 Task: Create a rule from the Routing list, Task moved to a section -> Set Priority in the project BlueChipper , set the section as To-Do and set the priority of the task as  High
Action: Mouse moved to (949, 394)
Screenshot: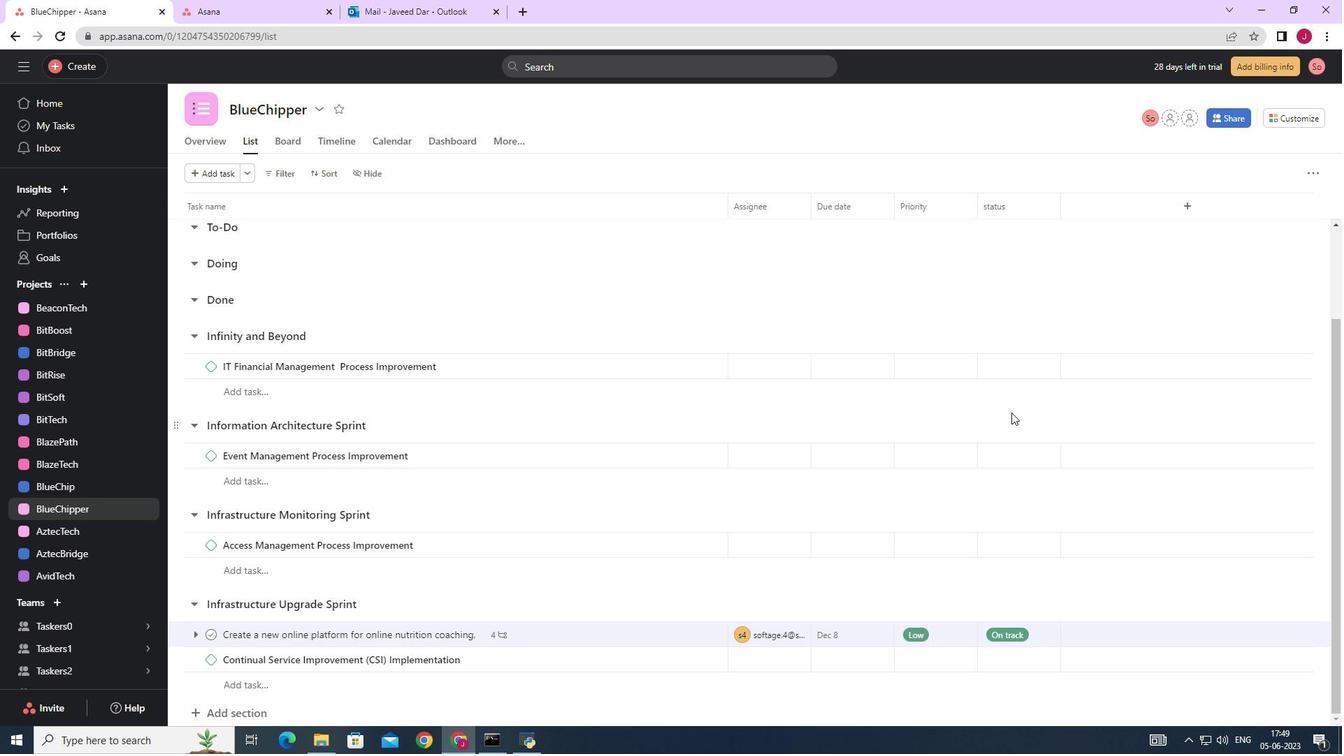 
Action: Mouse scrolled (949, 395) with delta (0, 0)
Screenshot: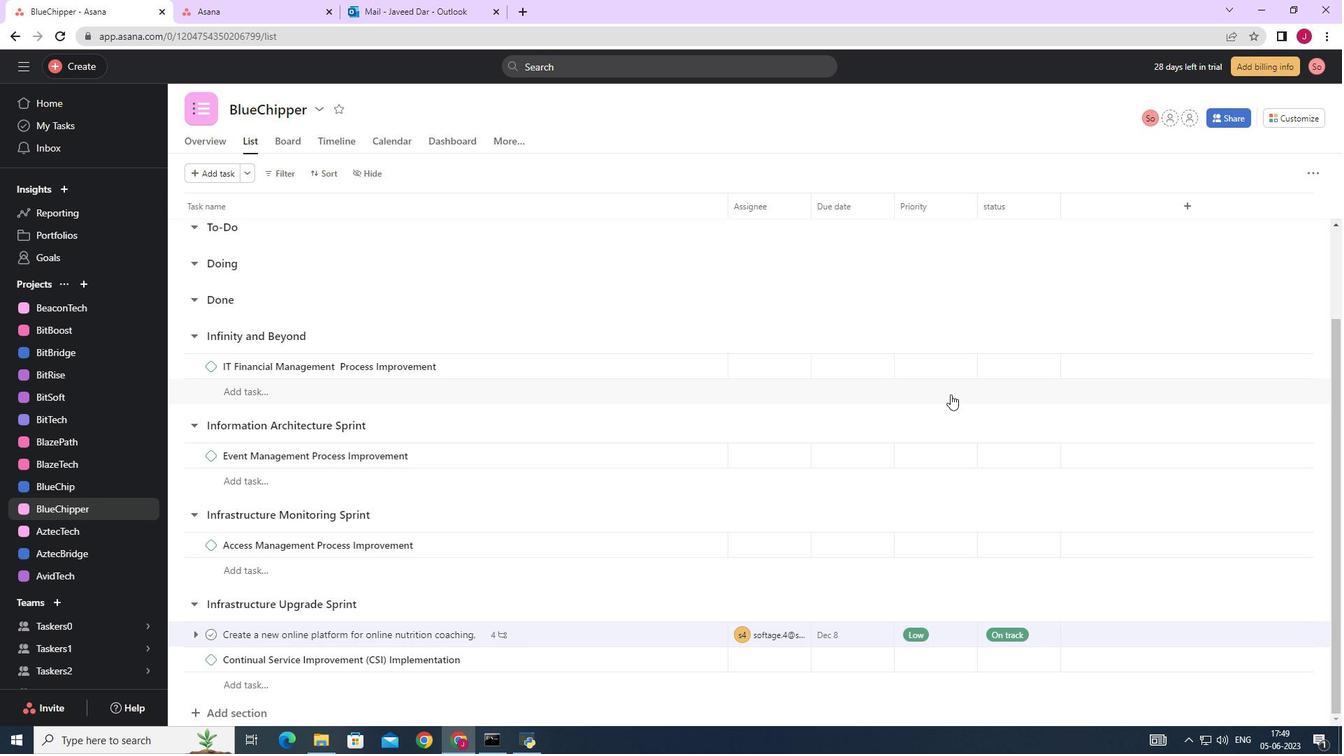 
Action: Mouse scrolled (949, 394) with delta (0, 0)
Screenshot: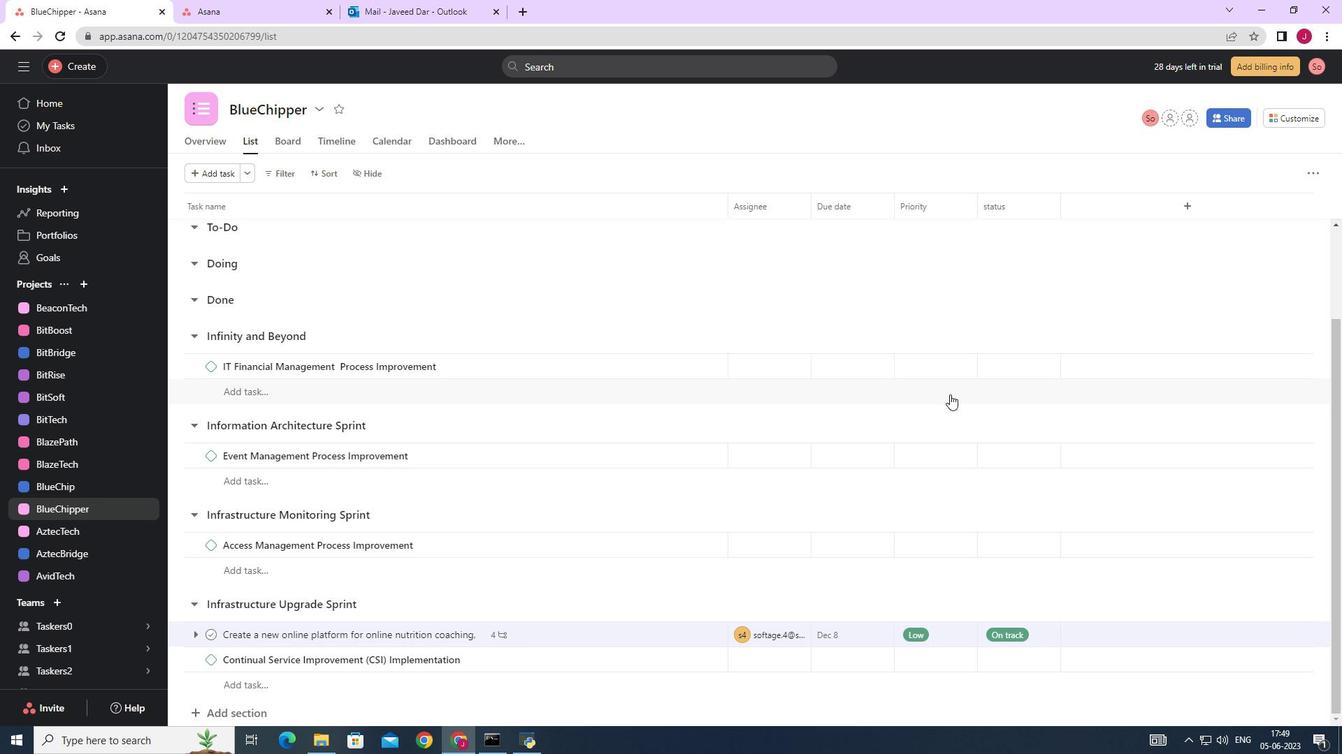 
Action: Mouse scrolled (949, 394) with delta (0, 0)
Screenshot: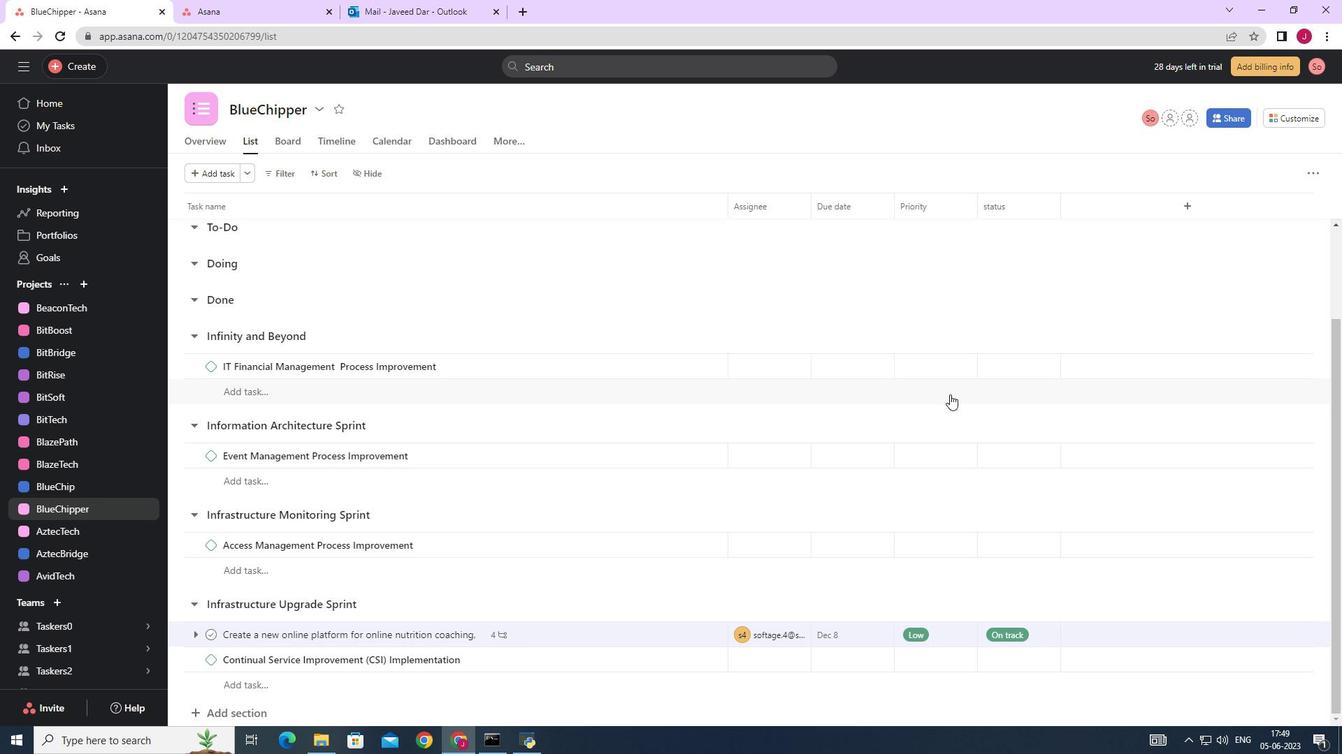 
Action: Mouse scrolled (949, 394) with delta (0, 0)
Screenshot: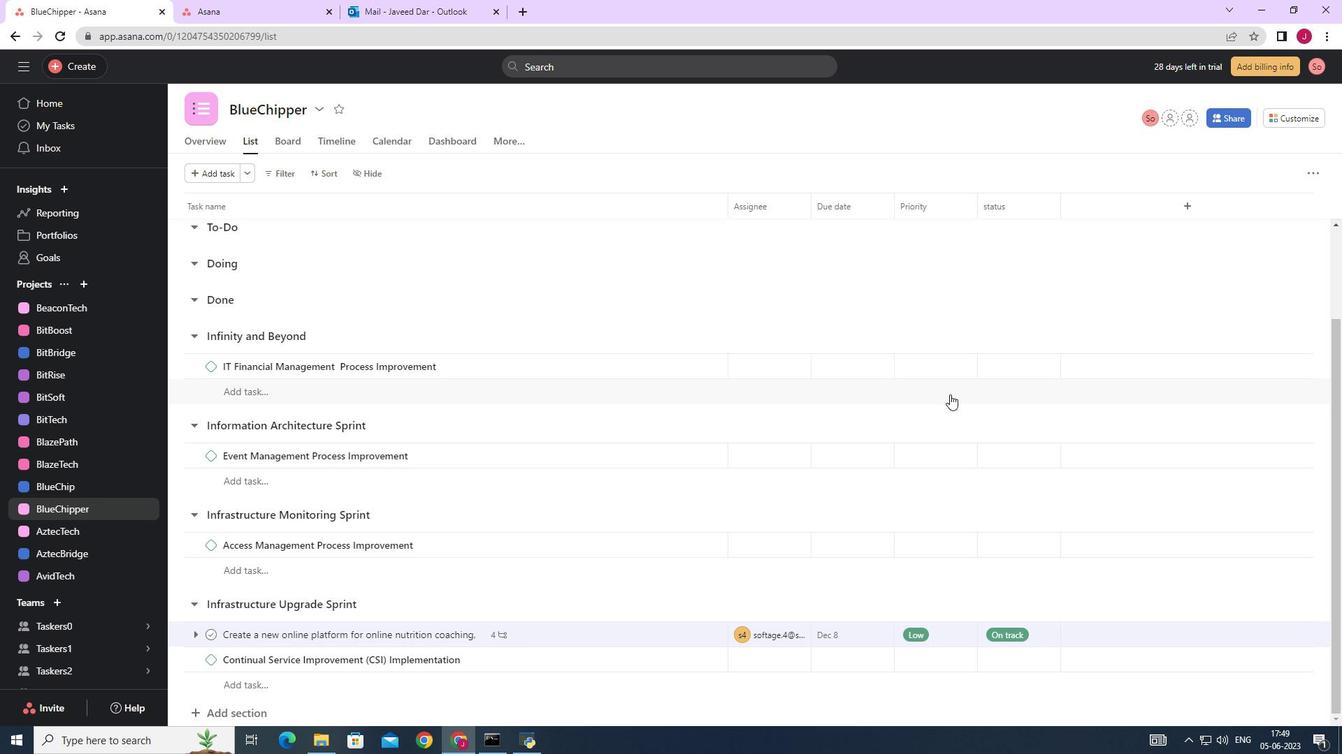 
Action: Mouse scrolled (949, 394) with delta (0, 0)
Screenshot: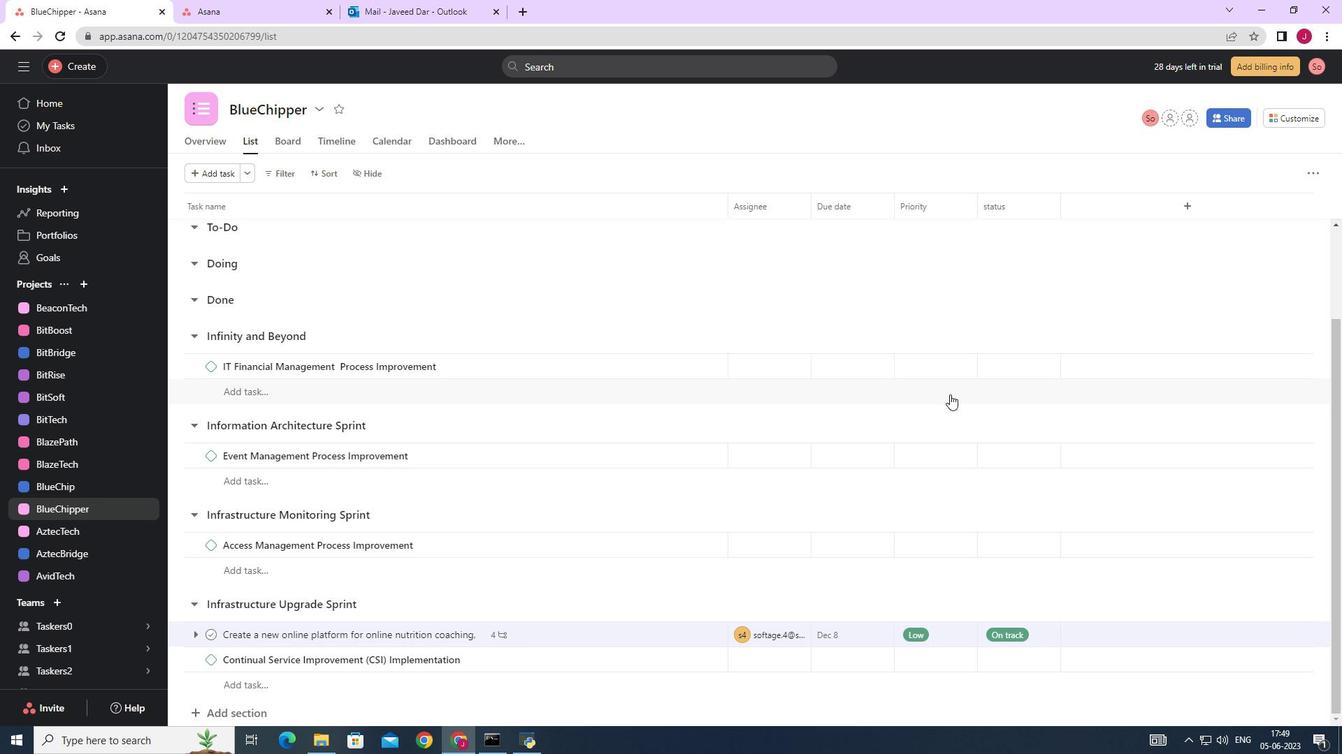
Action: Mouse scrolled (949, 394) with delta (0, 0)
Screenshot: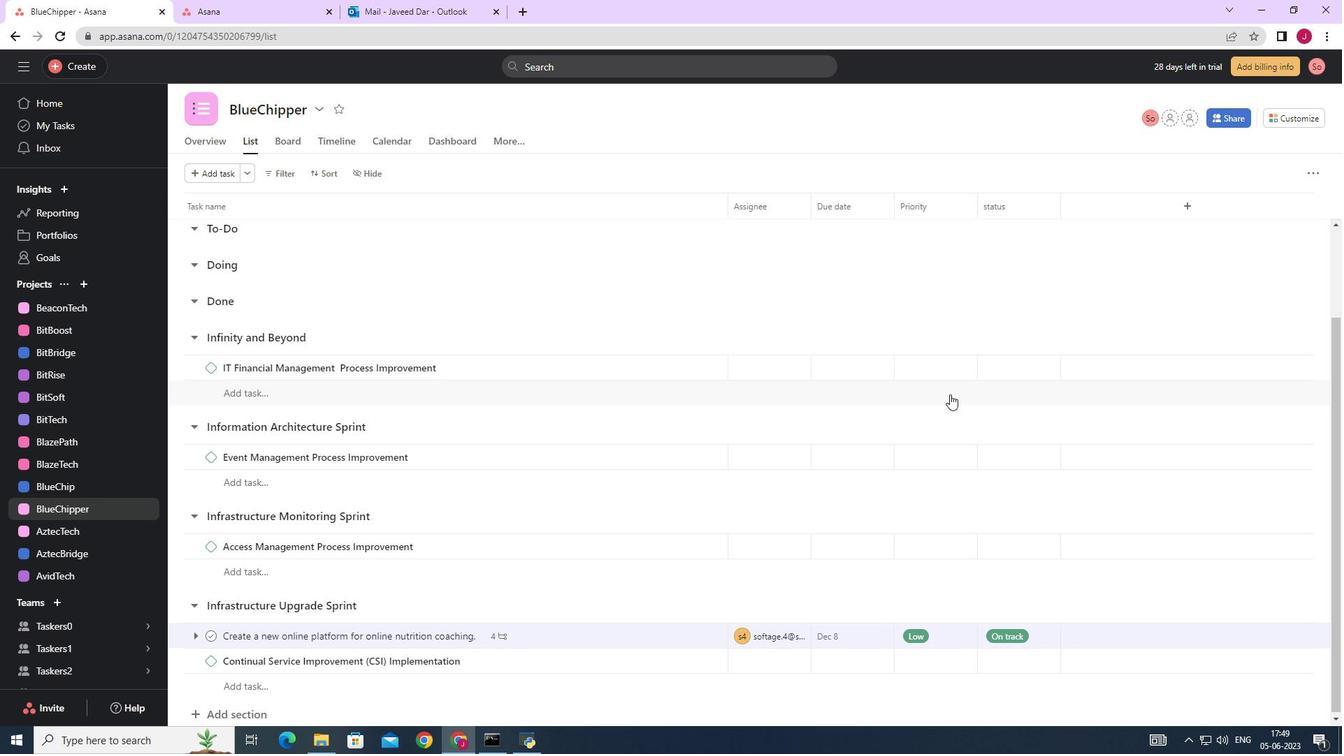 
Action: Mouse moved to (1298, 118)
Screenshot: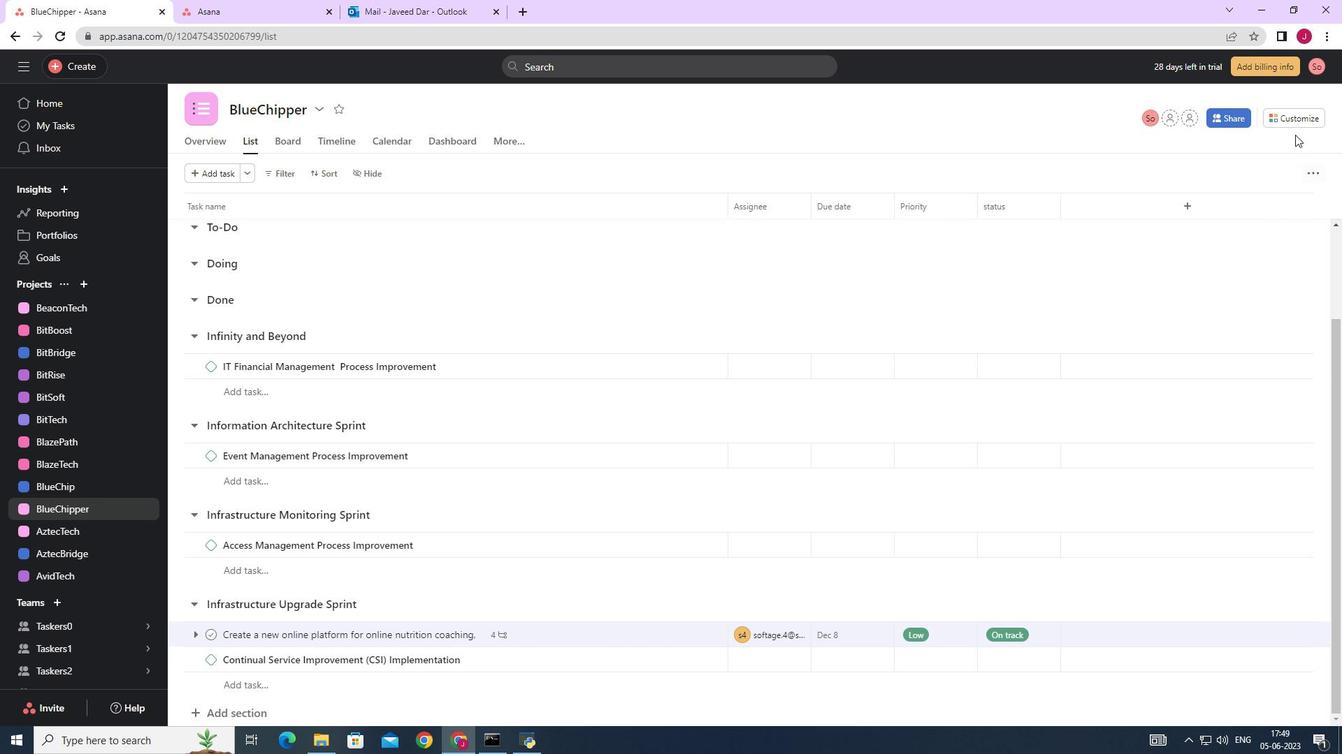 
Action: Mouse pressed left at (1298, 118)
Screenshot: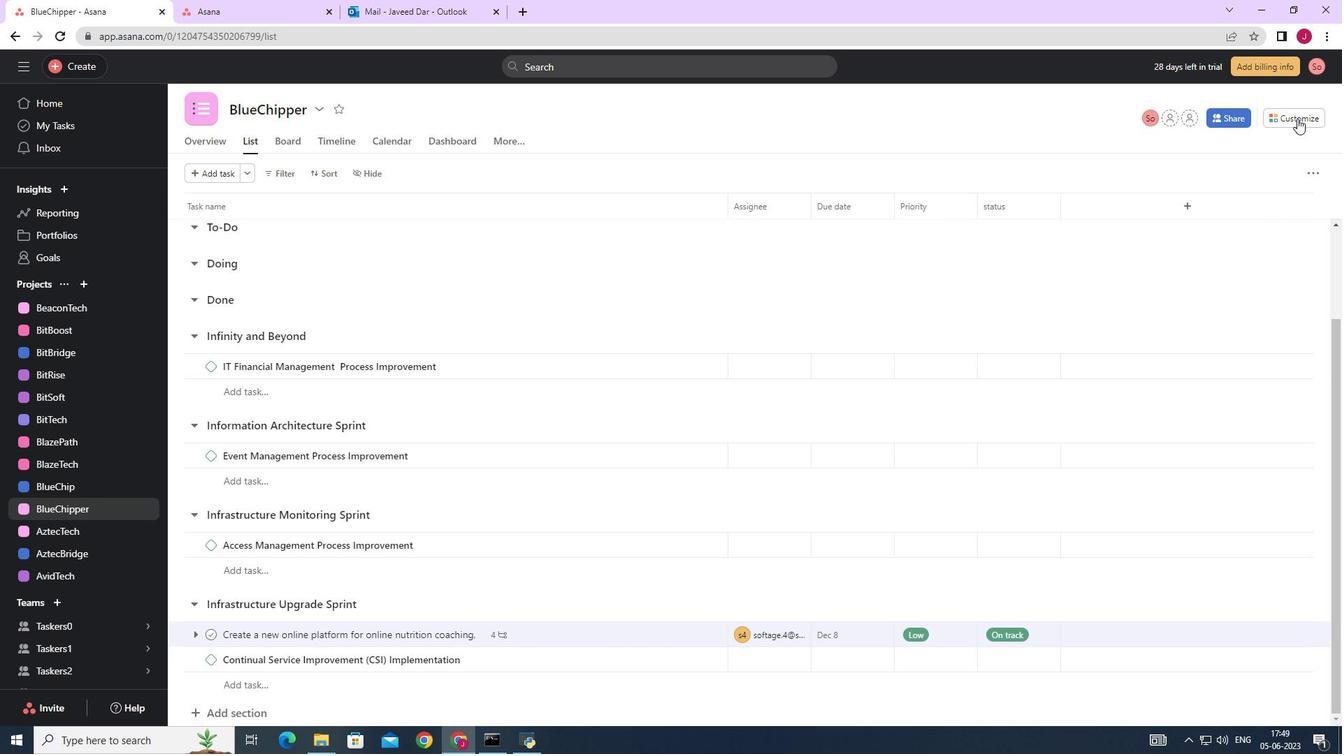 
Action: Mouse moved to (1052, 302)
Screenshot: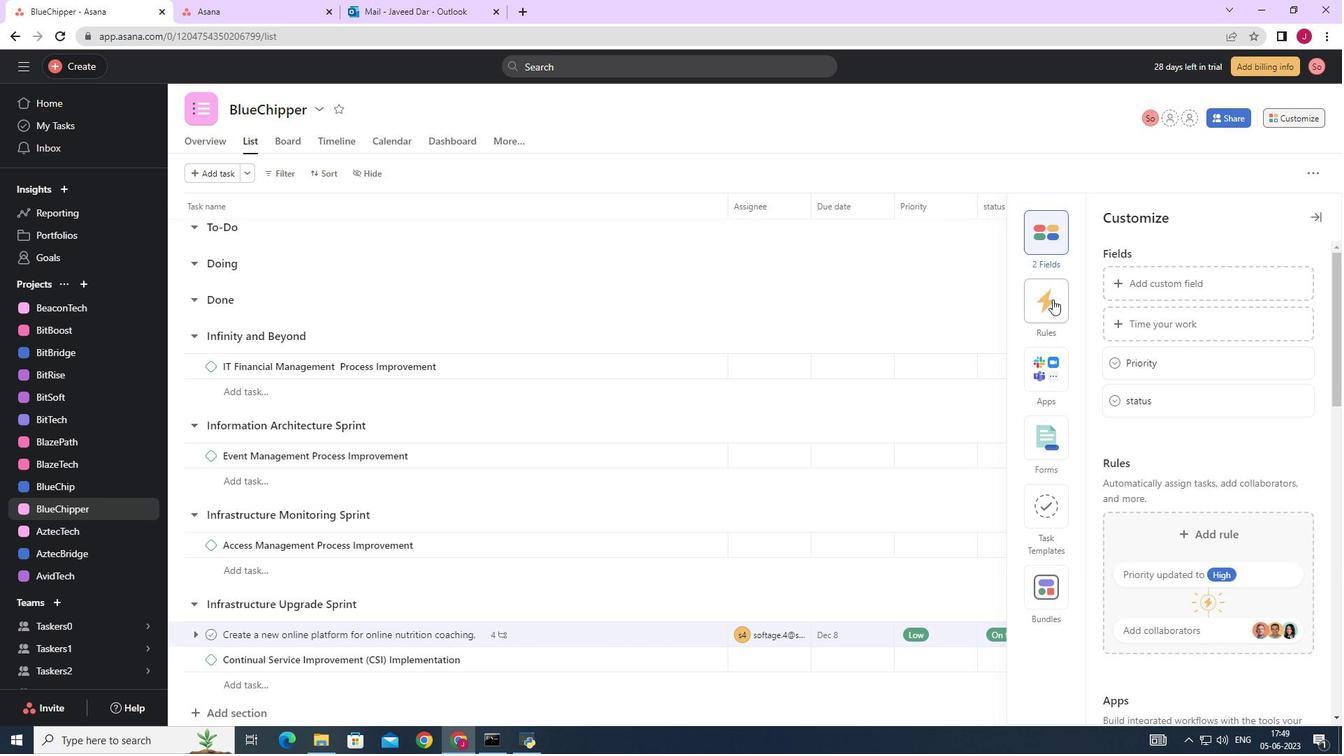 
Action: Mouse pressed left at (1052, 302)
Screenshot: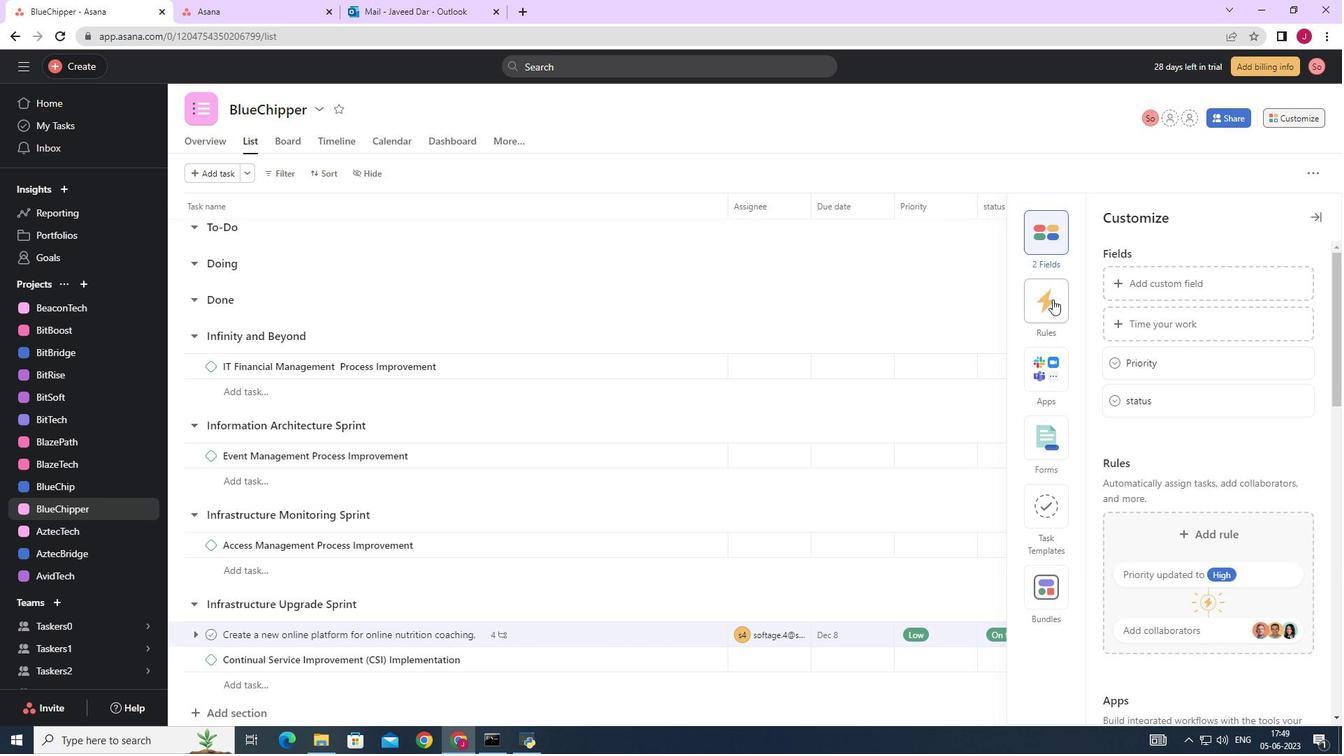 
Action: Mouse moved to (1168, 326)
Screenshot: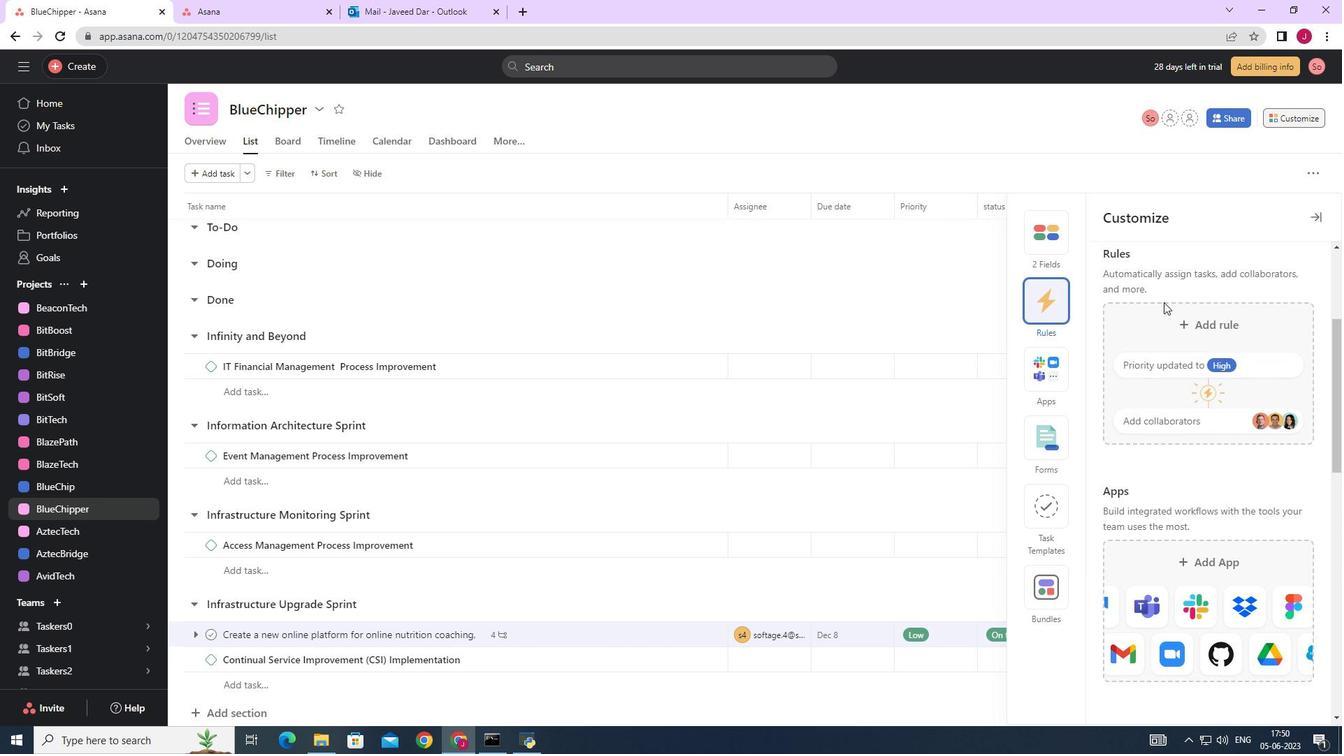 
Action: Mouse pressed left at (1168, 326)
Screenshot: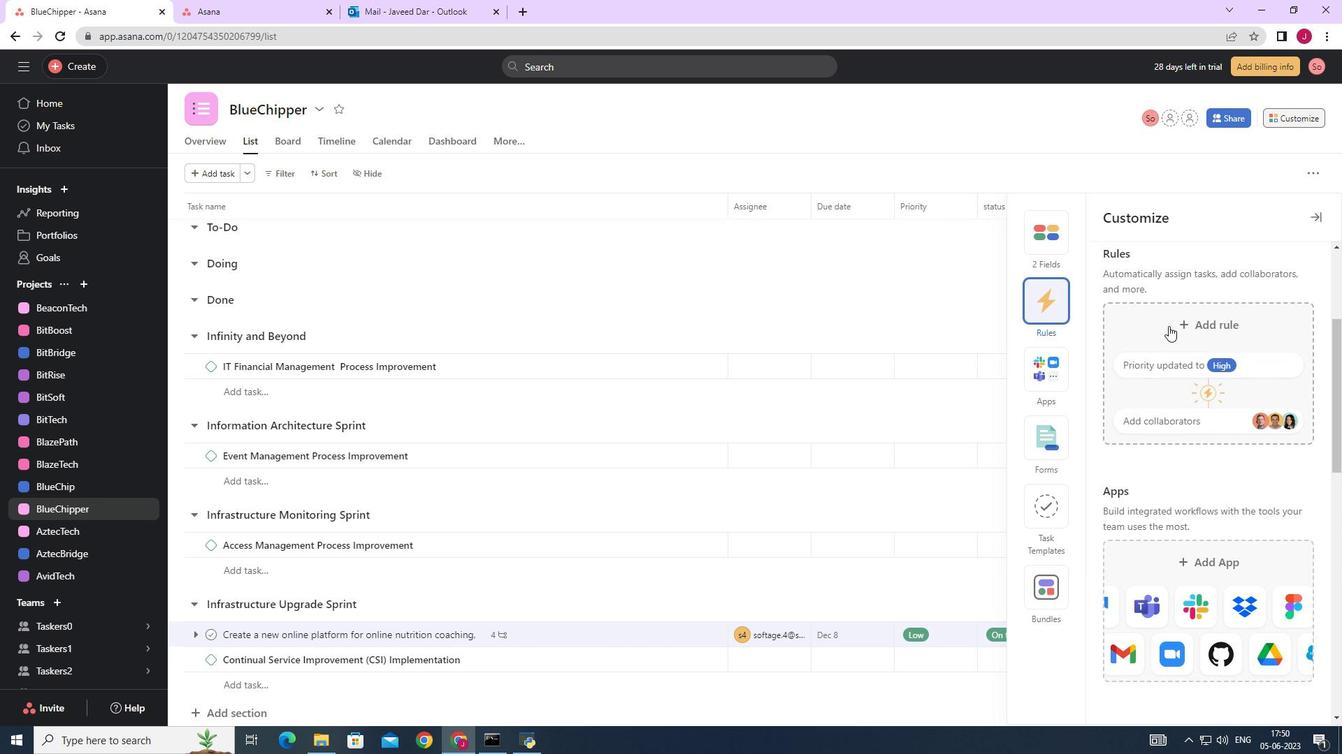 
Action: Mouse moved to (294, 186)
Screenshot: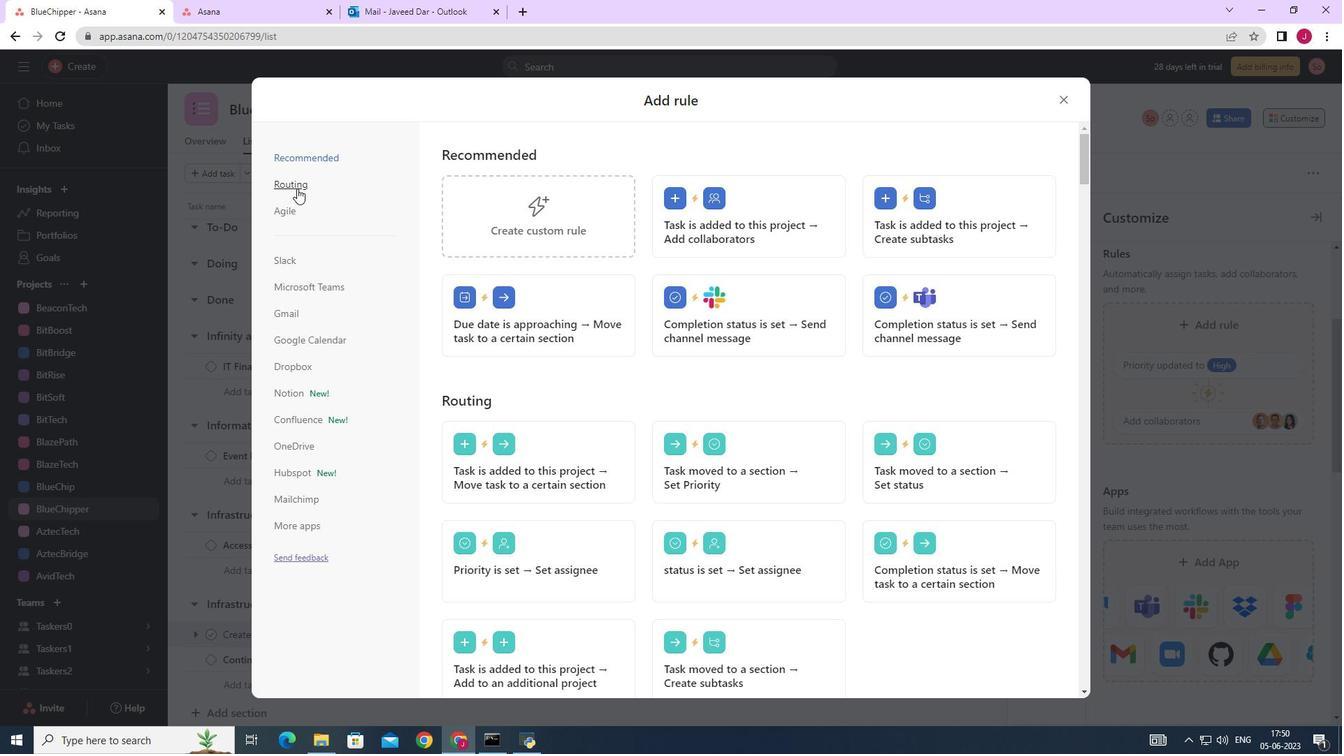 
Action: Mouse pressed left at (294, 186)
Screenshot: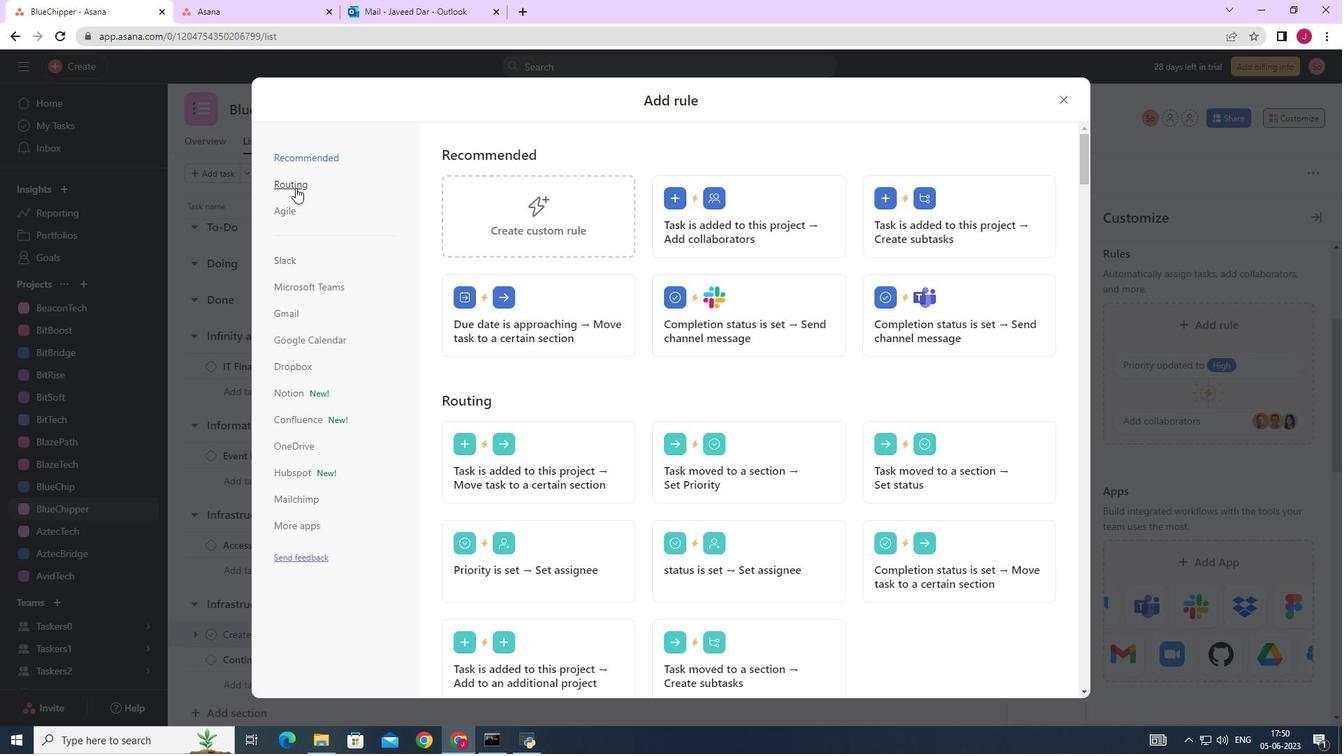 
Action: Mouse moved to (736, 215)
Screenshot: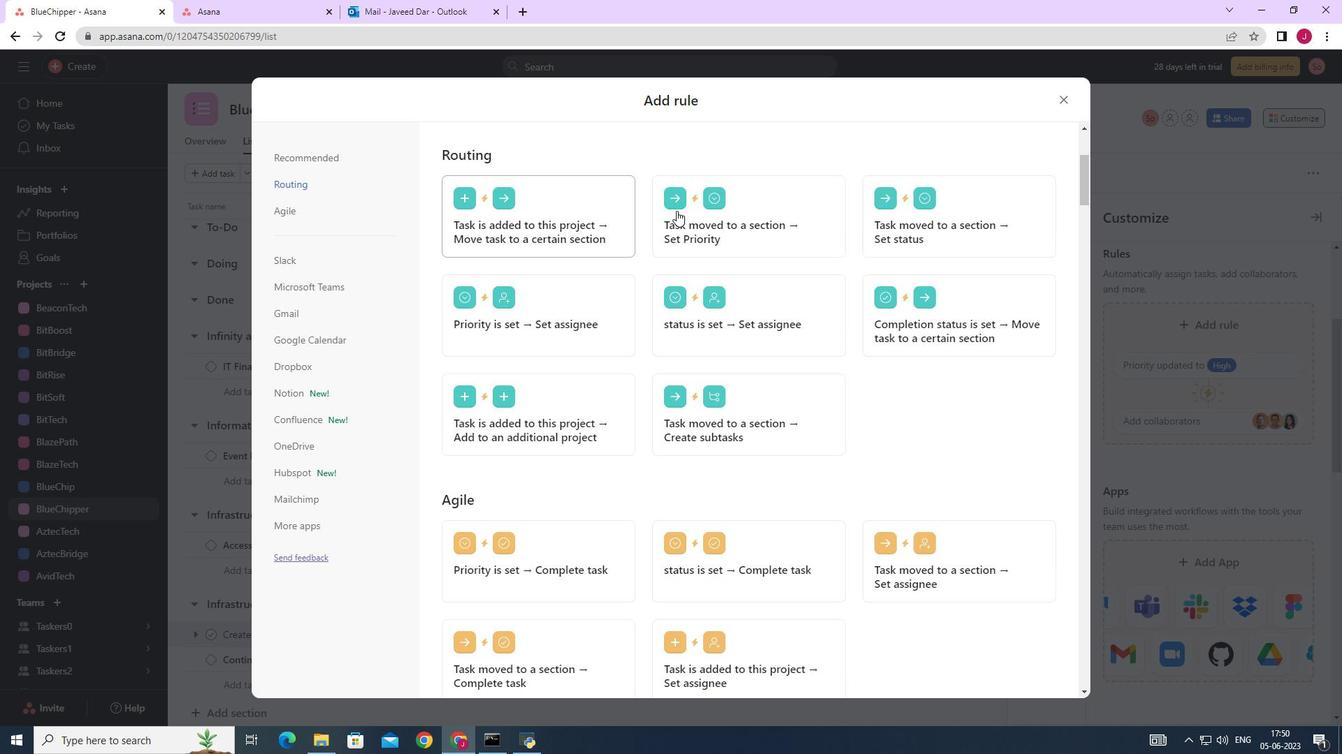 
Action: Mouse pressed left at (736, 215)
Screenshot: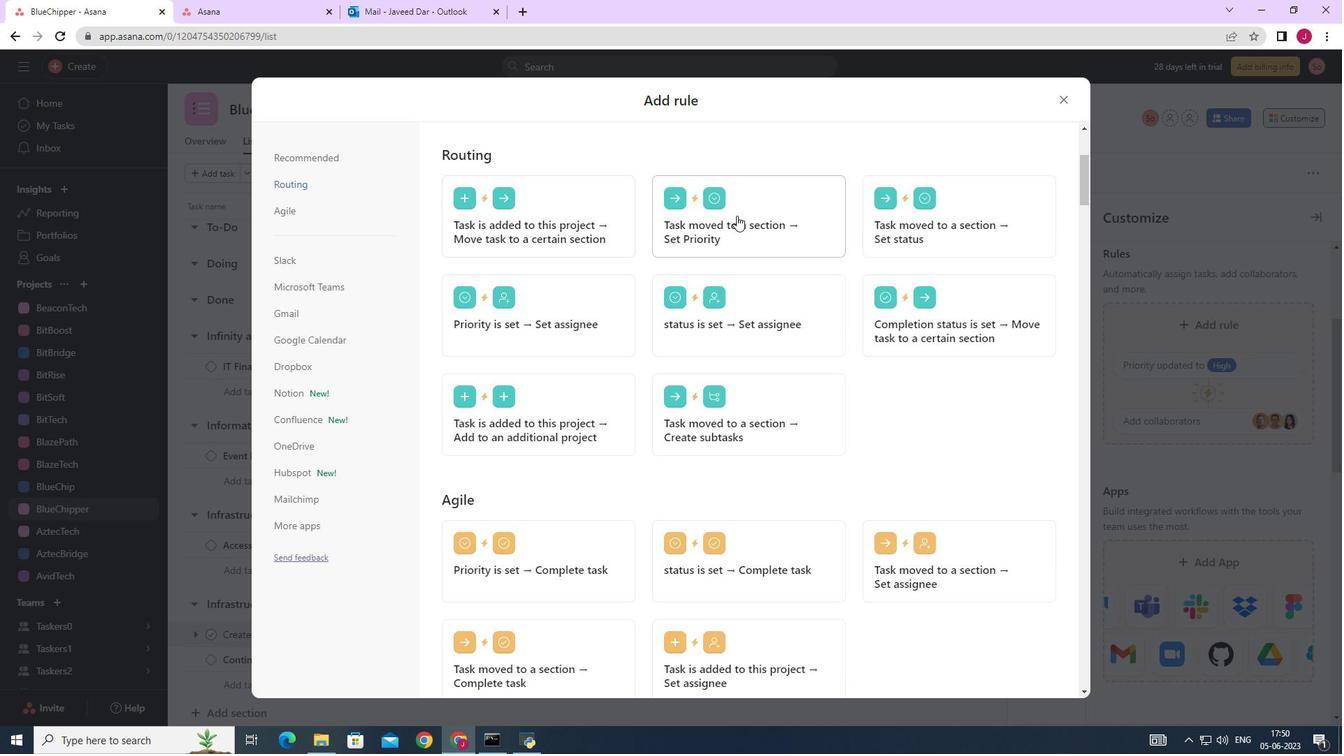 
Action: Mouse moved to (536, 380)
Screenshot: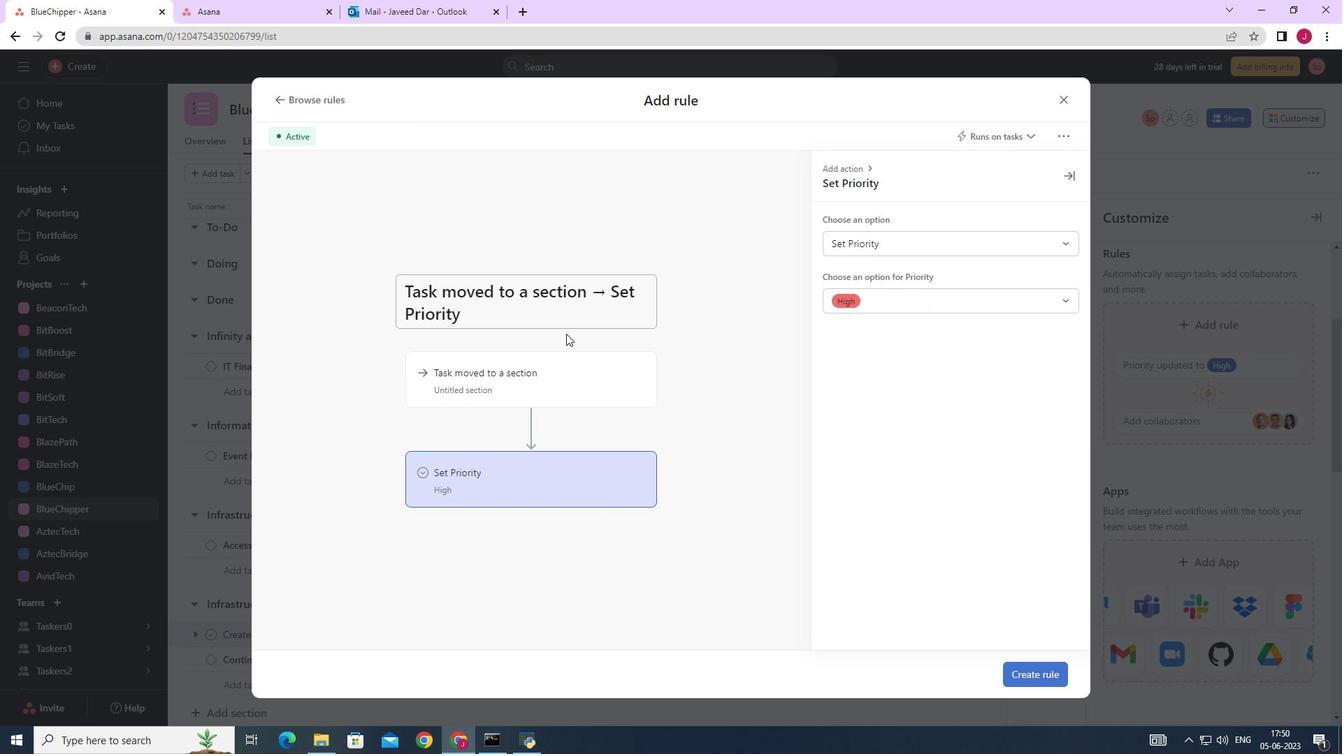 
Action: Mouse pressed left at (536, 380)
Screenshot: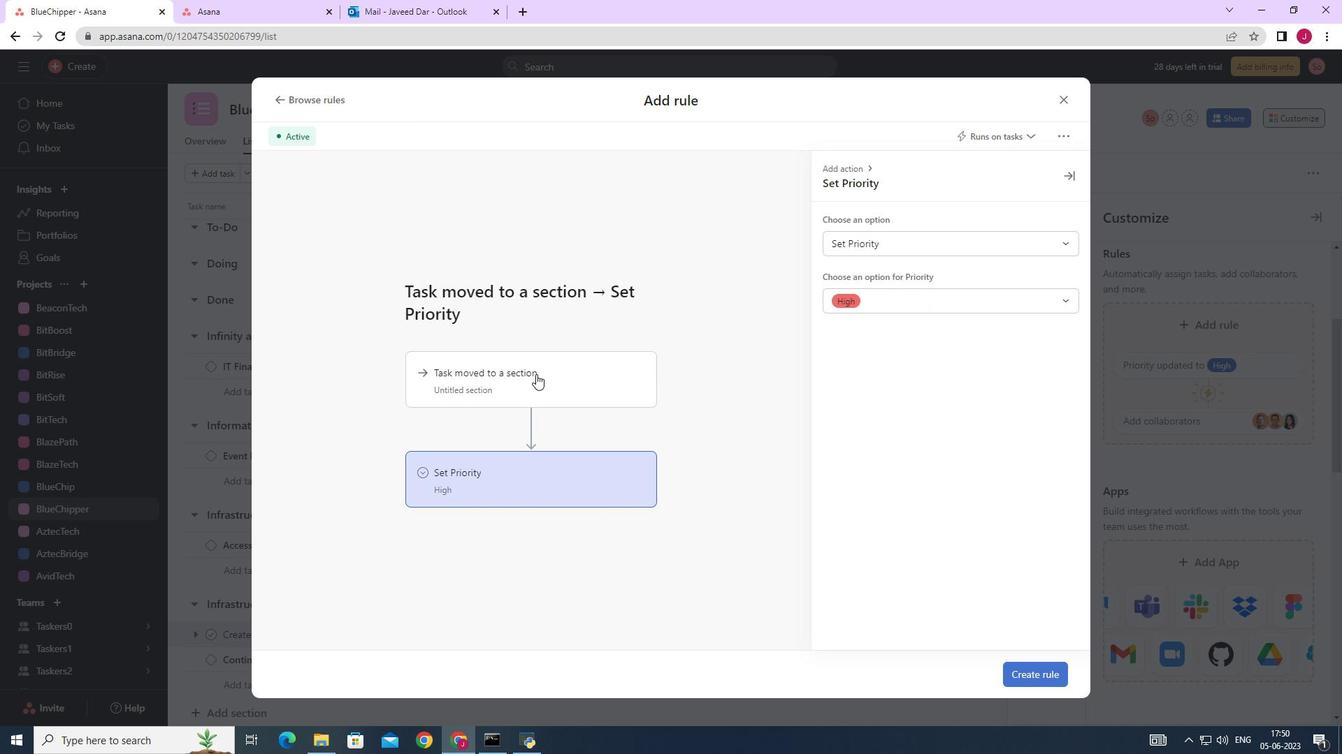 
Action: Mouse moved to (854, 241)
Screenshot: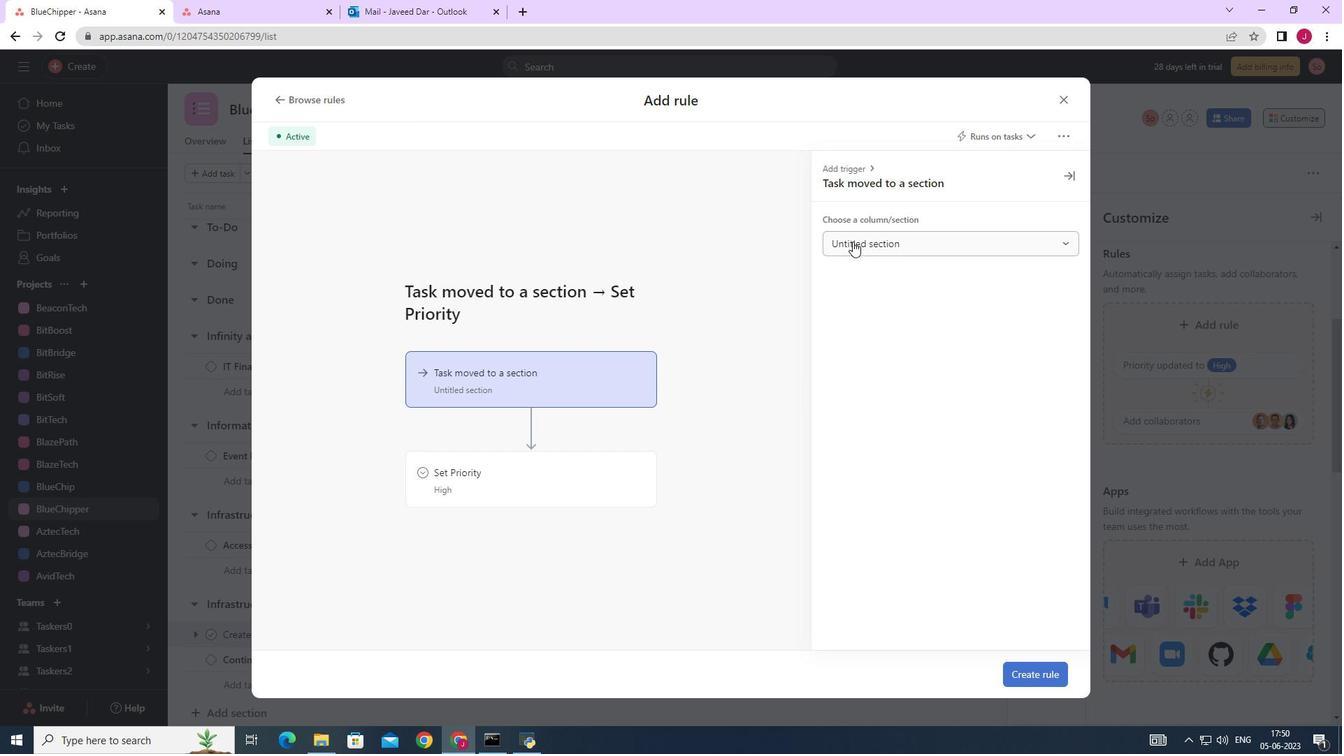 
Action: Mouse pressed left at (854, 241)
Screenshot: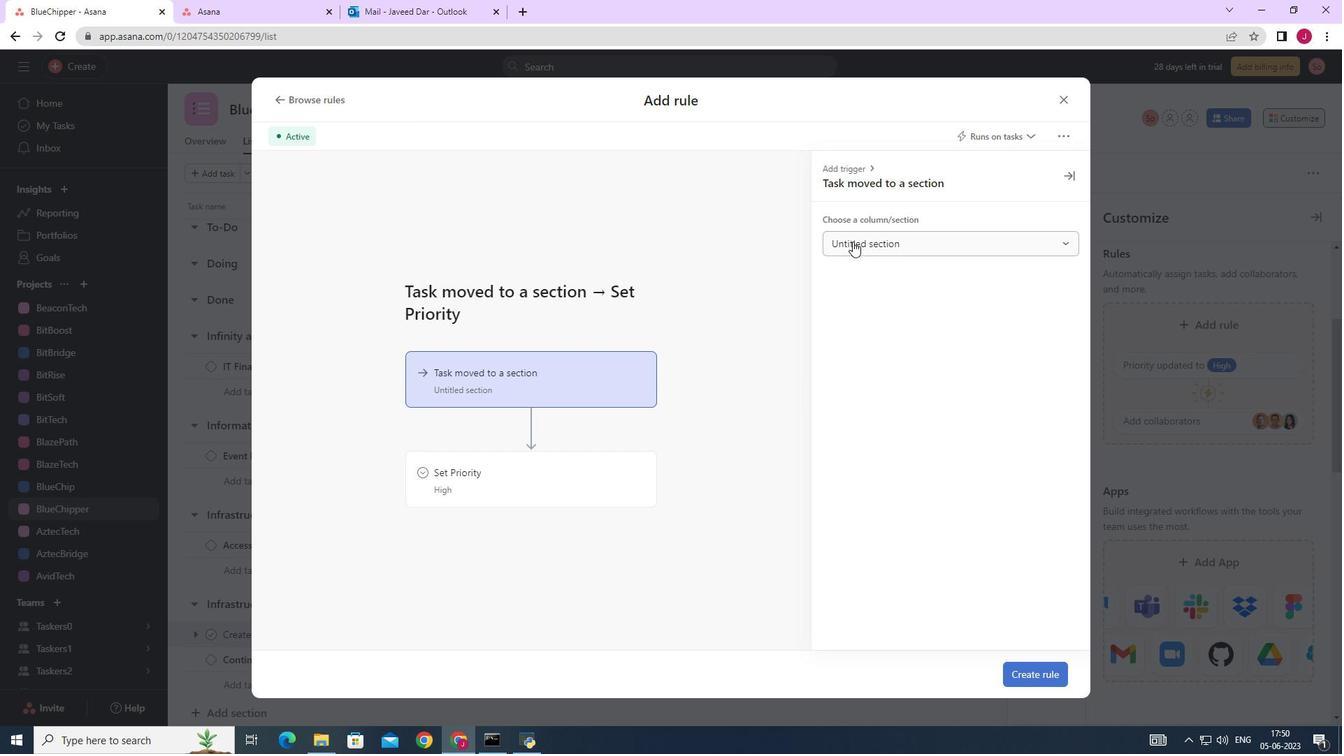 
Action: Mouse moved to (869, 298)
Screenshot: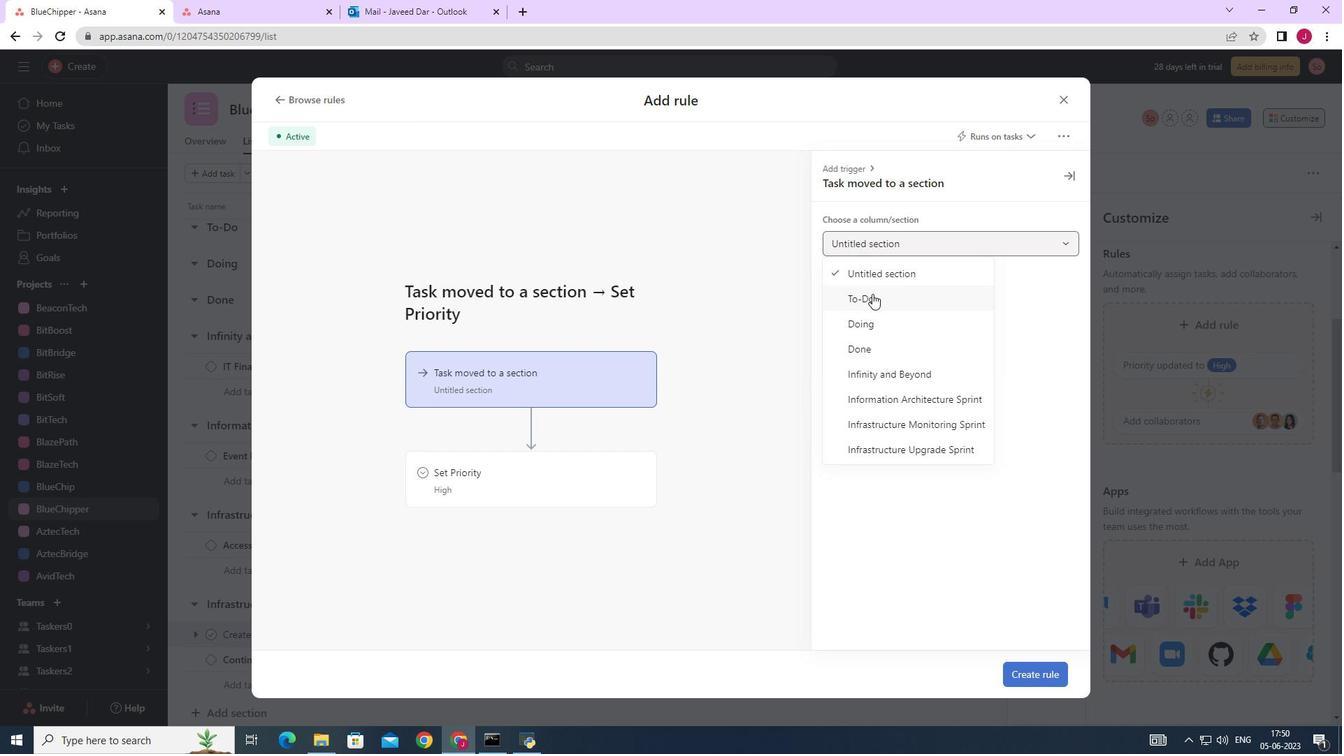 
Action: Mouse pressed left at (869, 298)
Screenshot: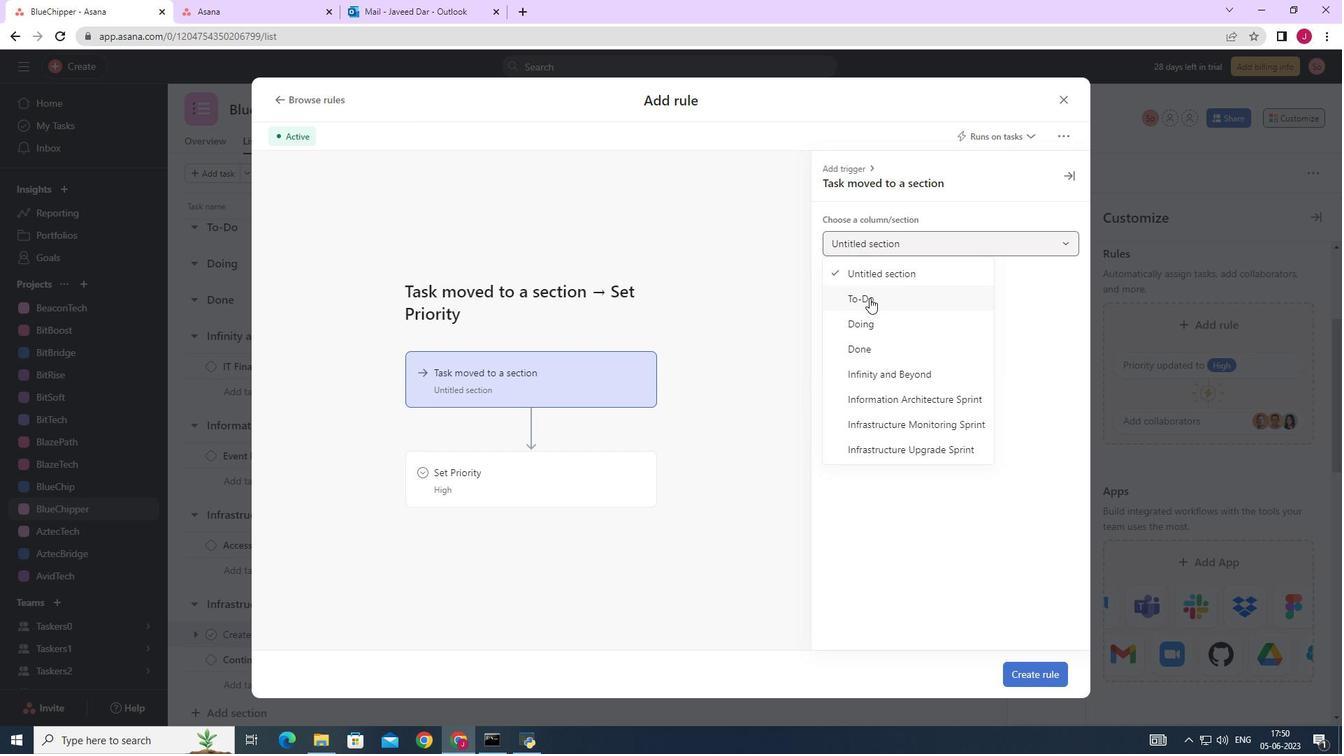 
Action: Mouse moved to (577, 476)
Screenshot: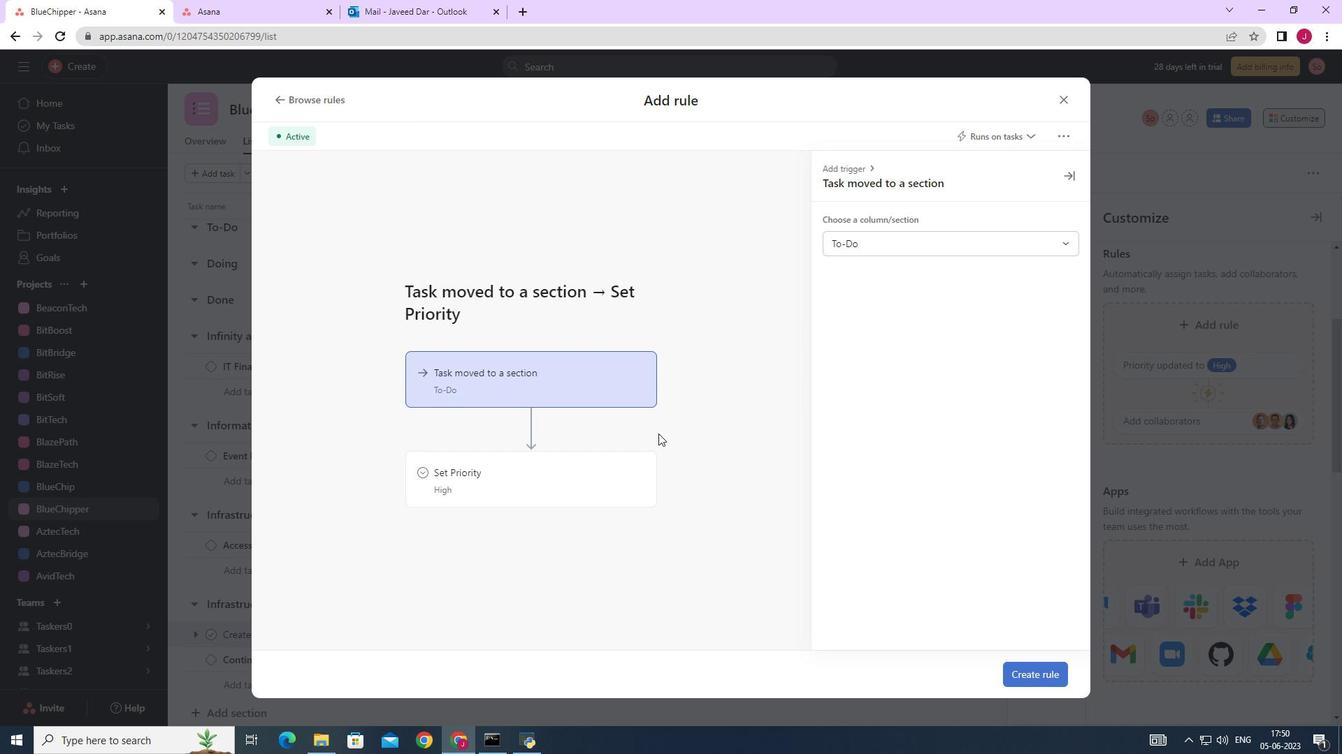 
Action: Mouse pressed left at (577, 476)
Screenshot: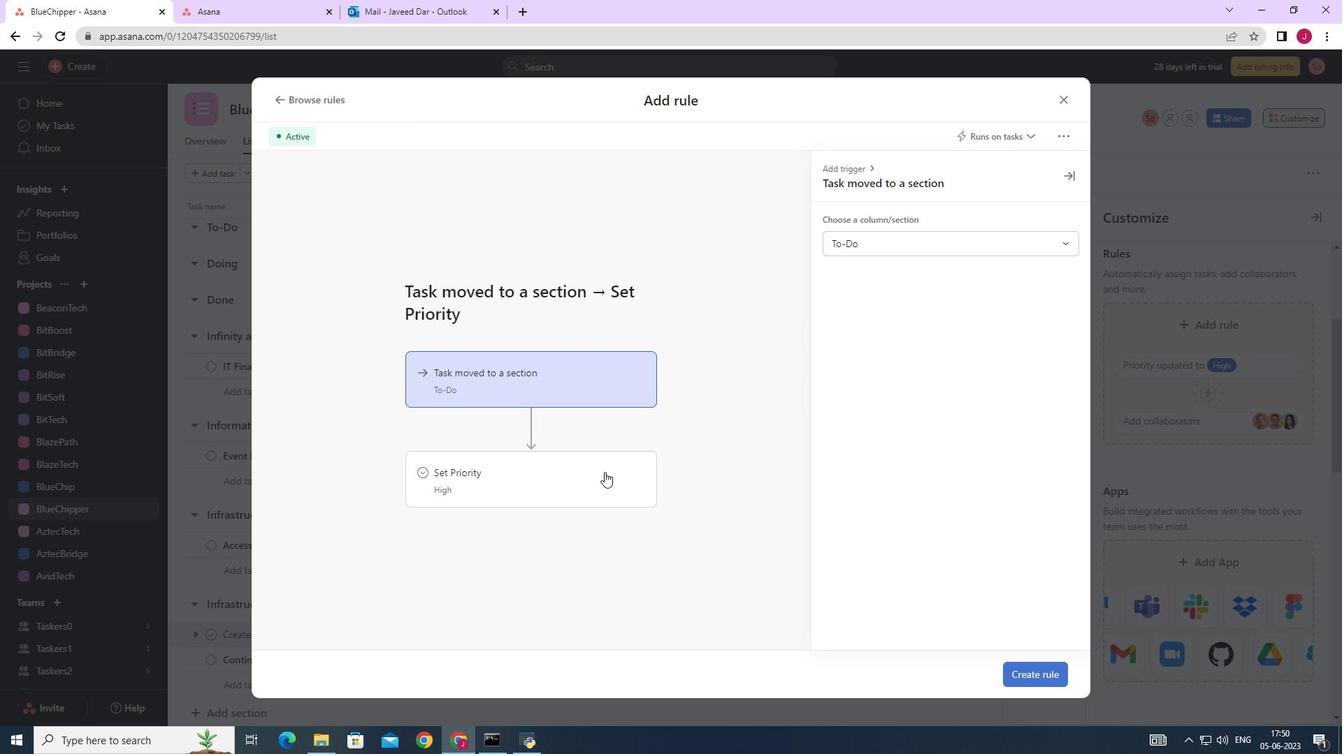 
Action: Mouse moved to (859, 239)
Screenshot: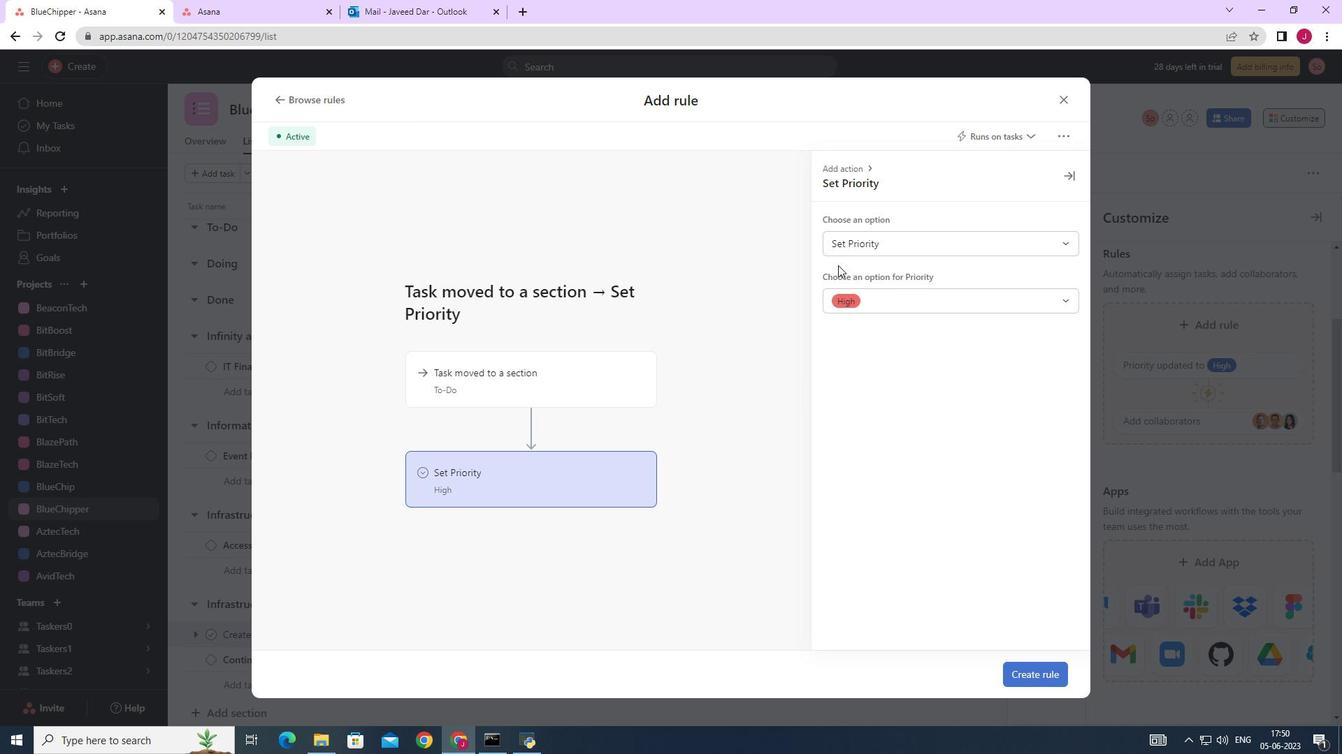 
Action: Mouse pressed left at (859, 239)
Screenshot: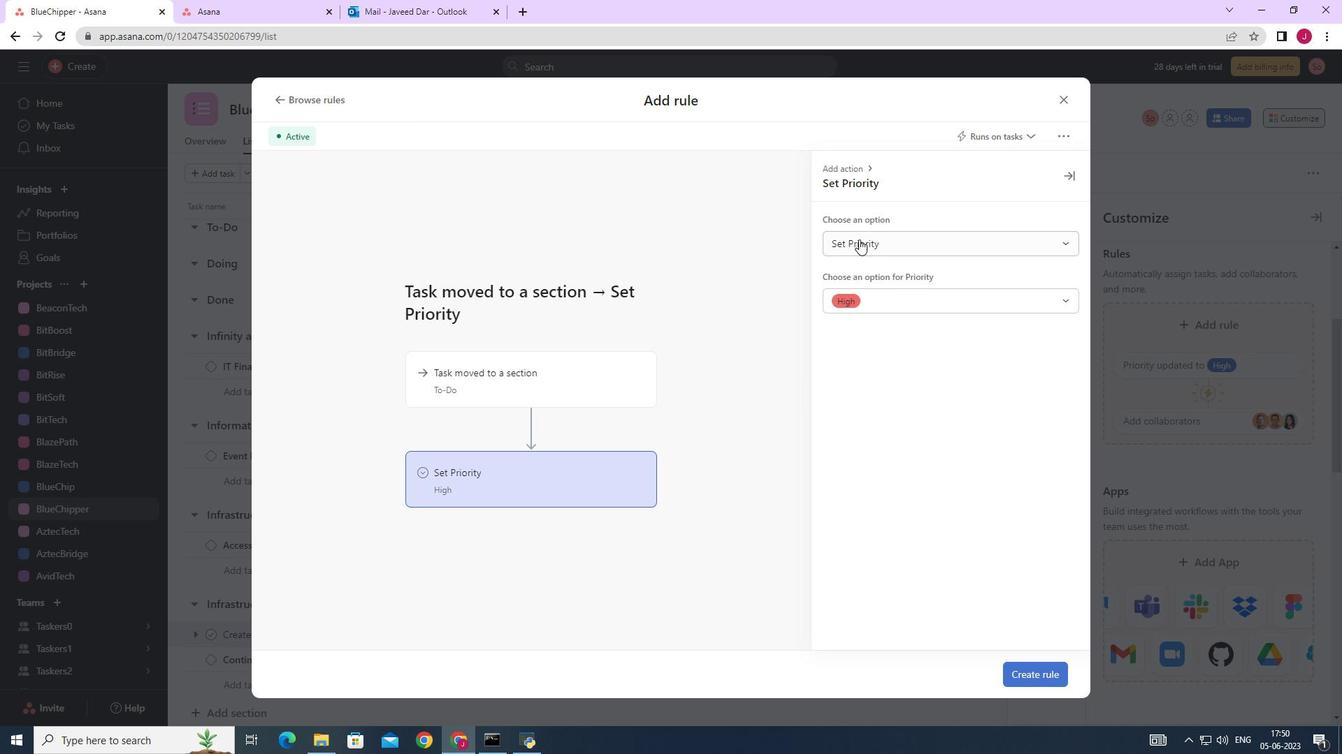 
Action: Mouse pressed left at (859, 239)
Screenshot: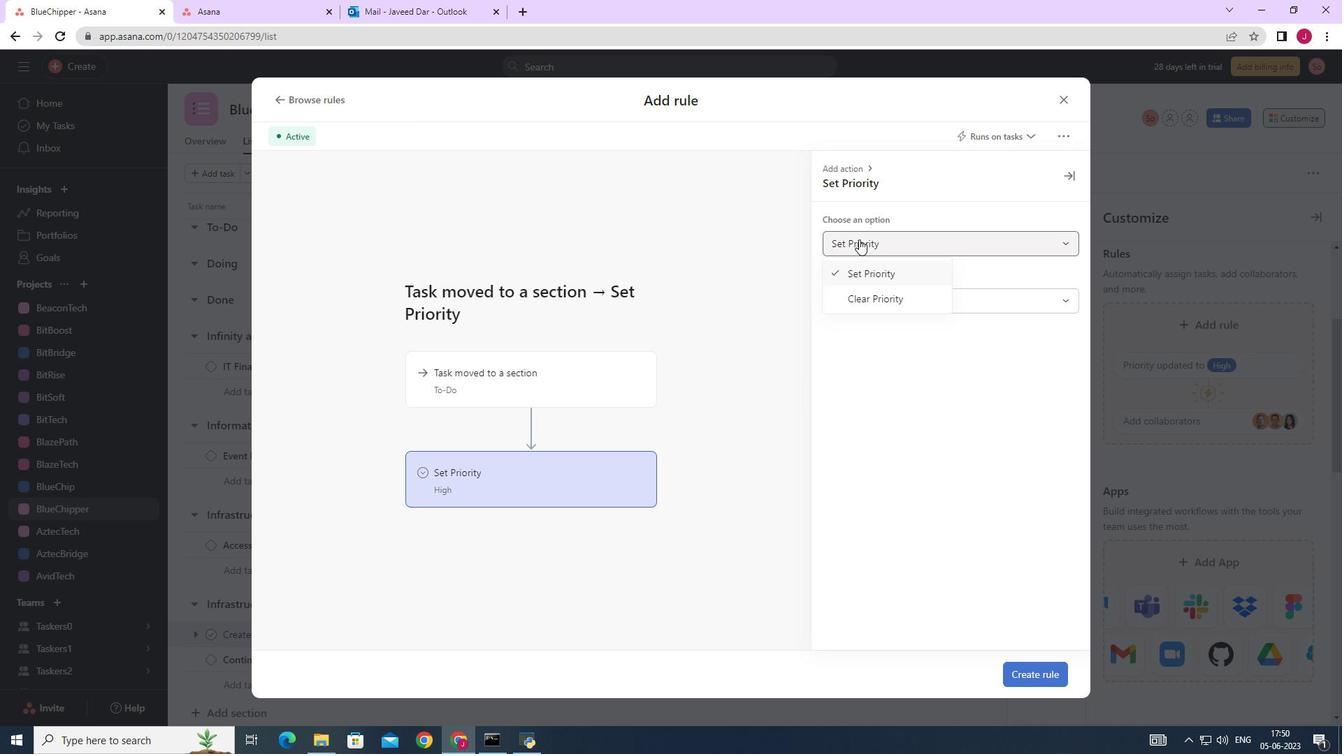 
Action: Mouse moved to (1027, 673)
Screenshot: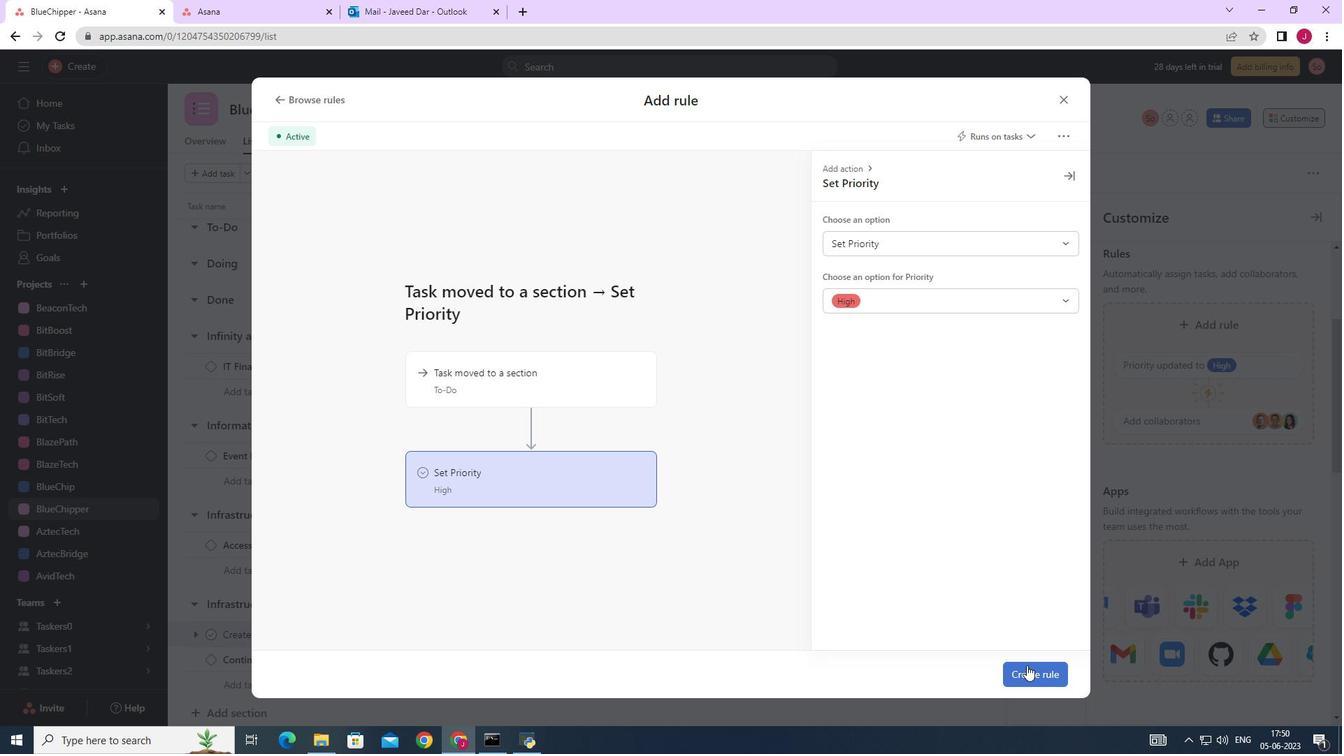 
Action: Mouse pressed left at (1027, 673)
Screenshot: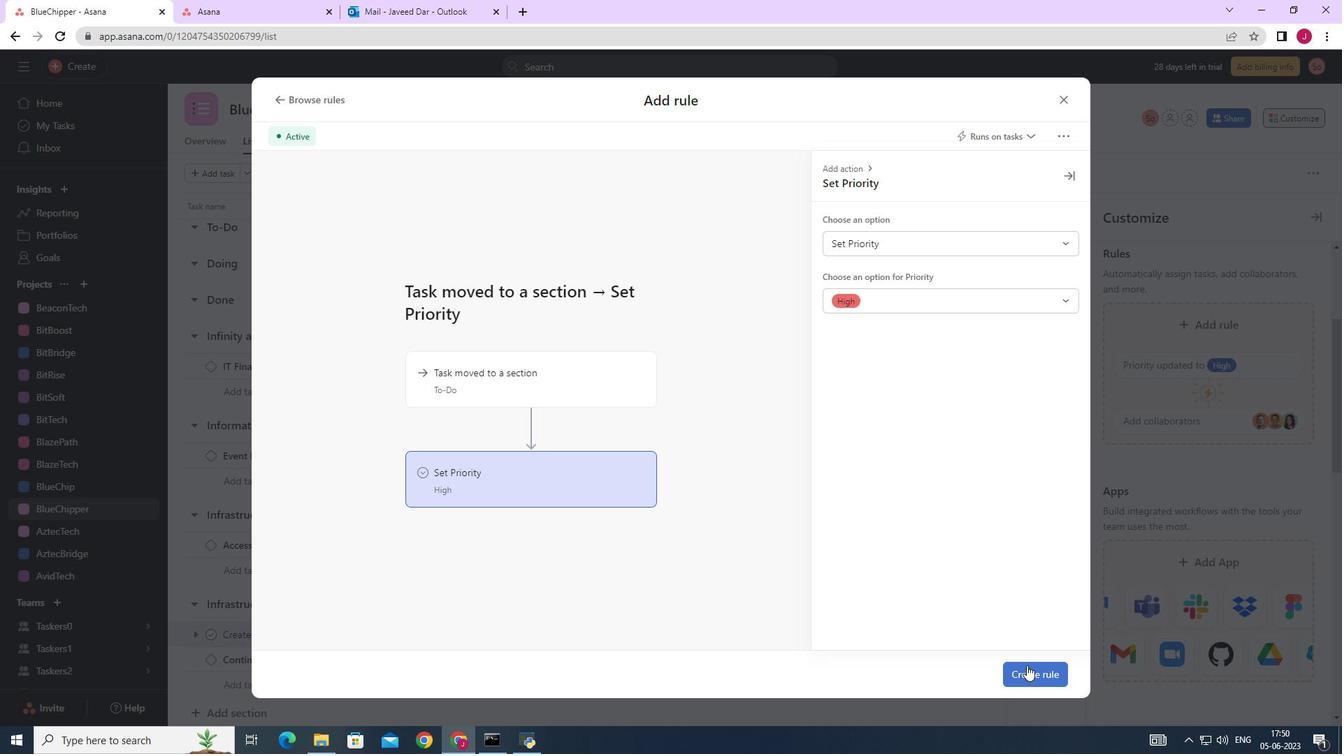 
Action: Mouse moved to (975, 594)
Screenshot: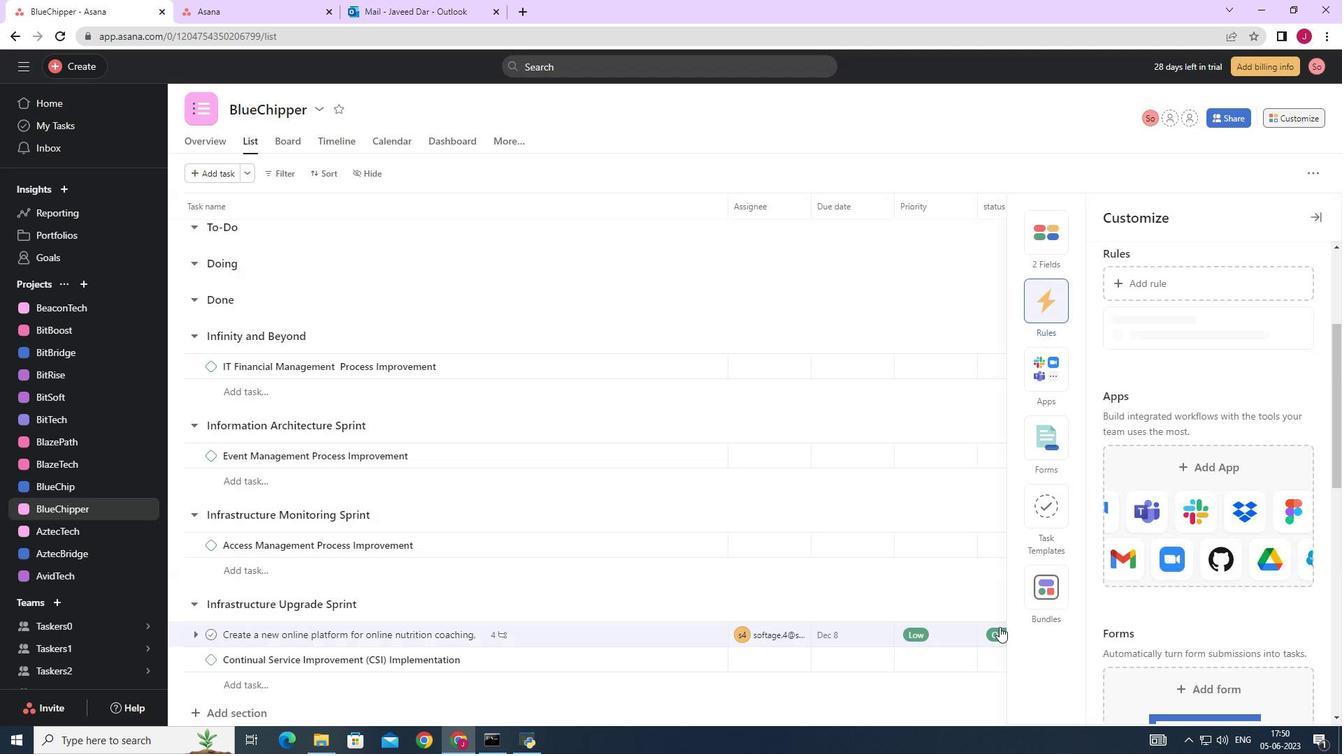 
